 Task: Find the contact with the home phone number '9899344968' in the contacts list.
Action: Mouse moved to (4, 107)
Screenshot: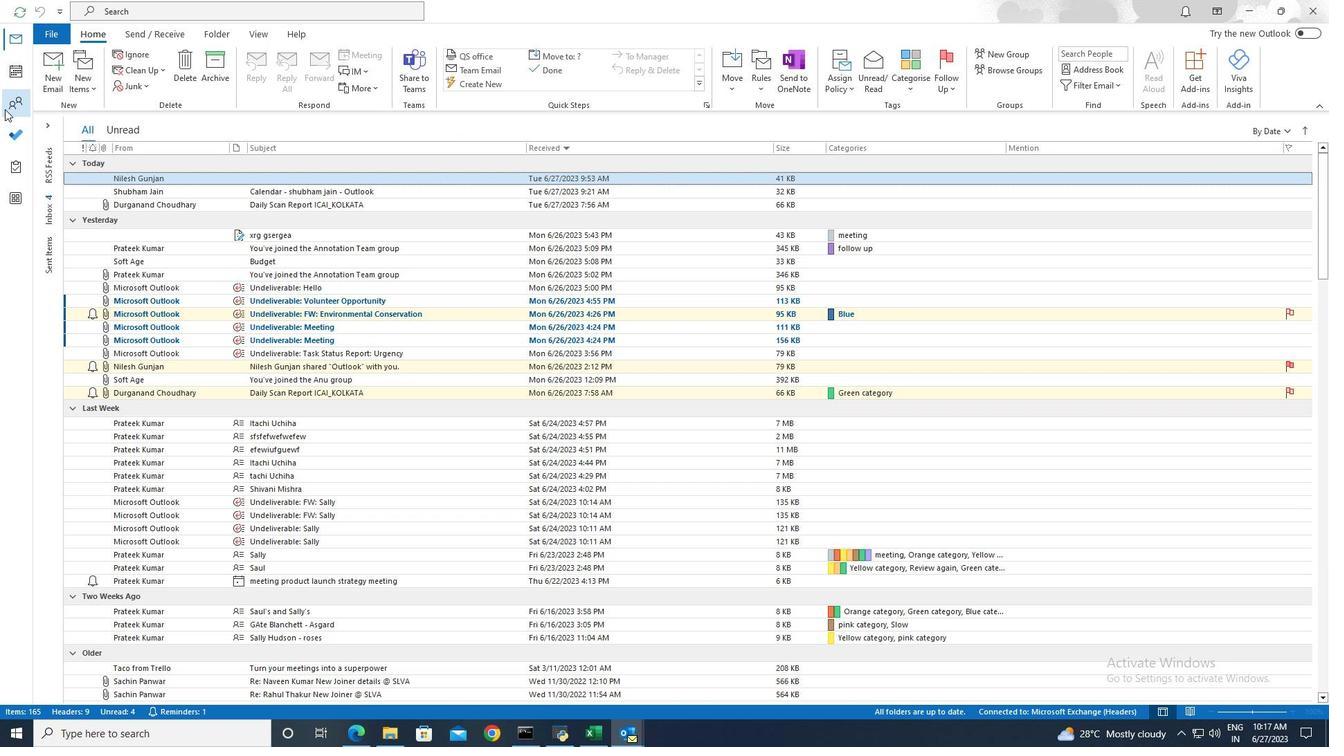 
Action: Mouse pressed left at (4, 107)
Screenshot: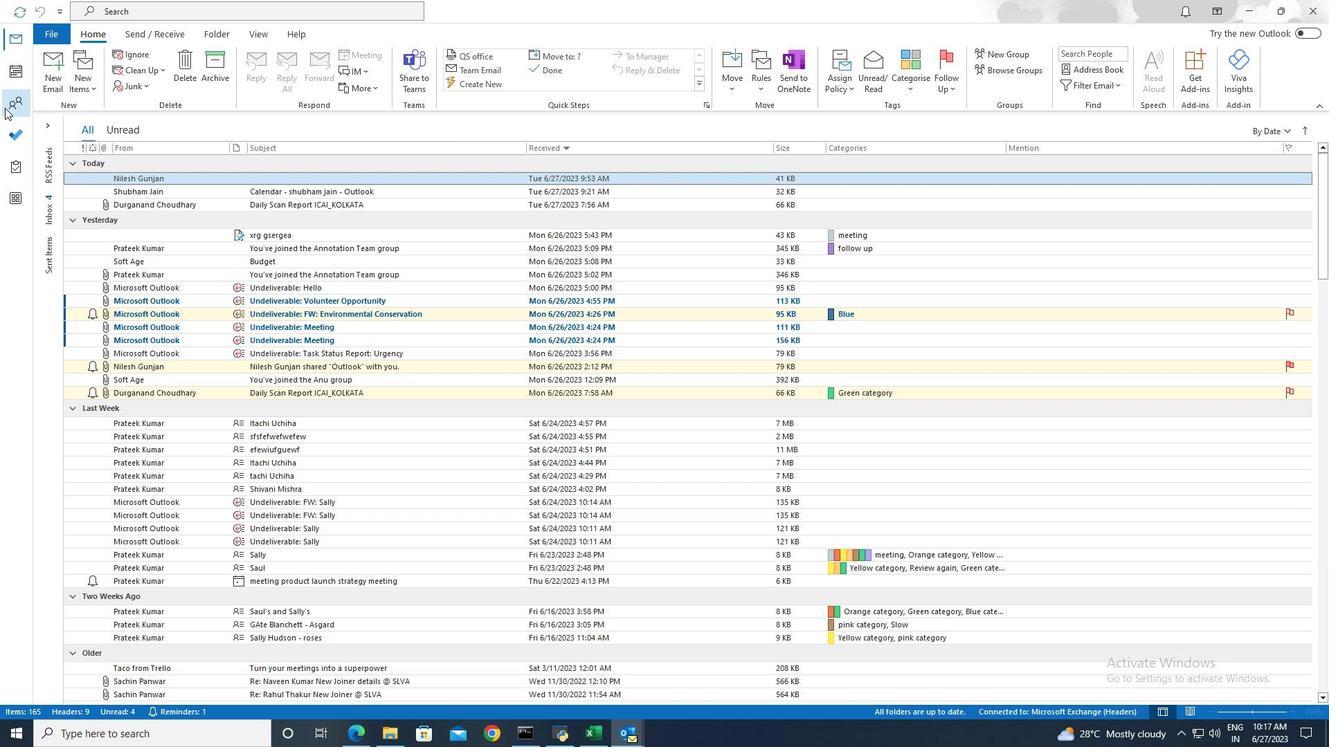 
Action: Mouse moved to (306, 8)
Screenshot: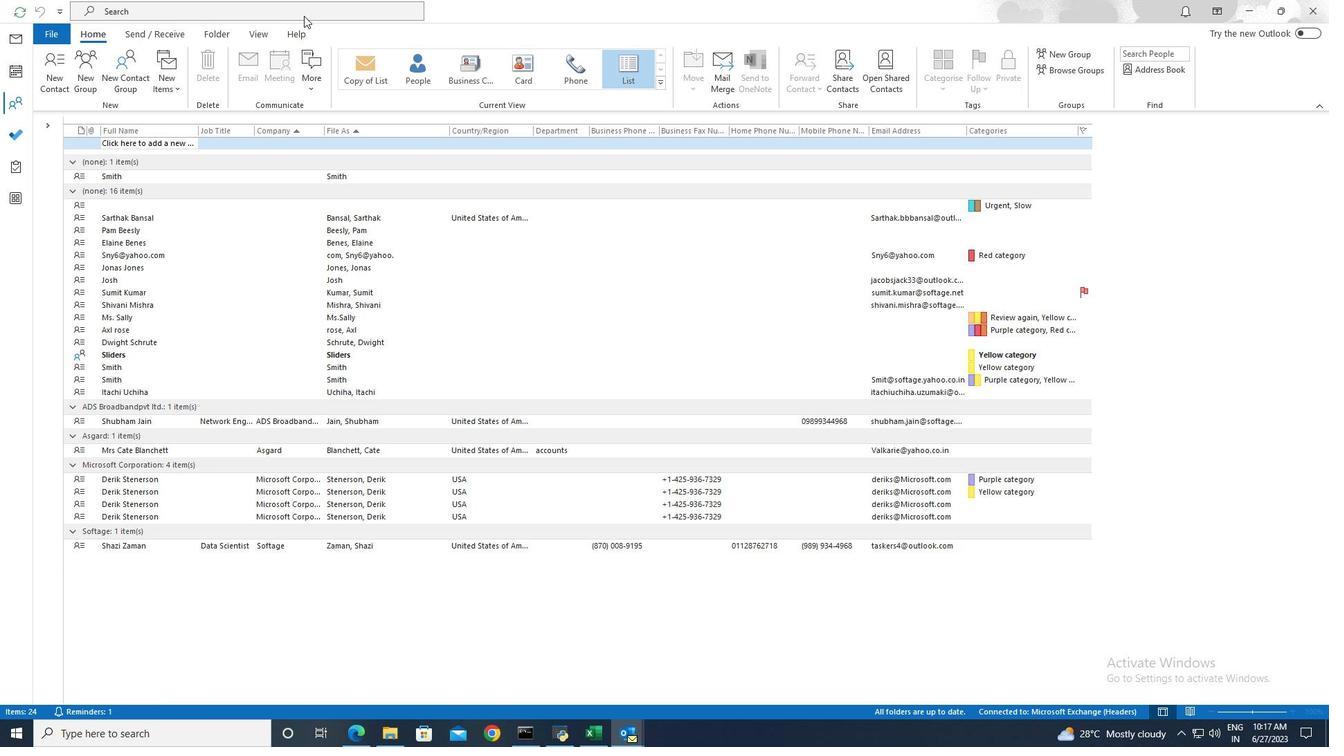 
Action: Mouse pressed left at (306, 8)
Screenshot: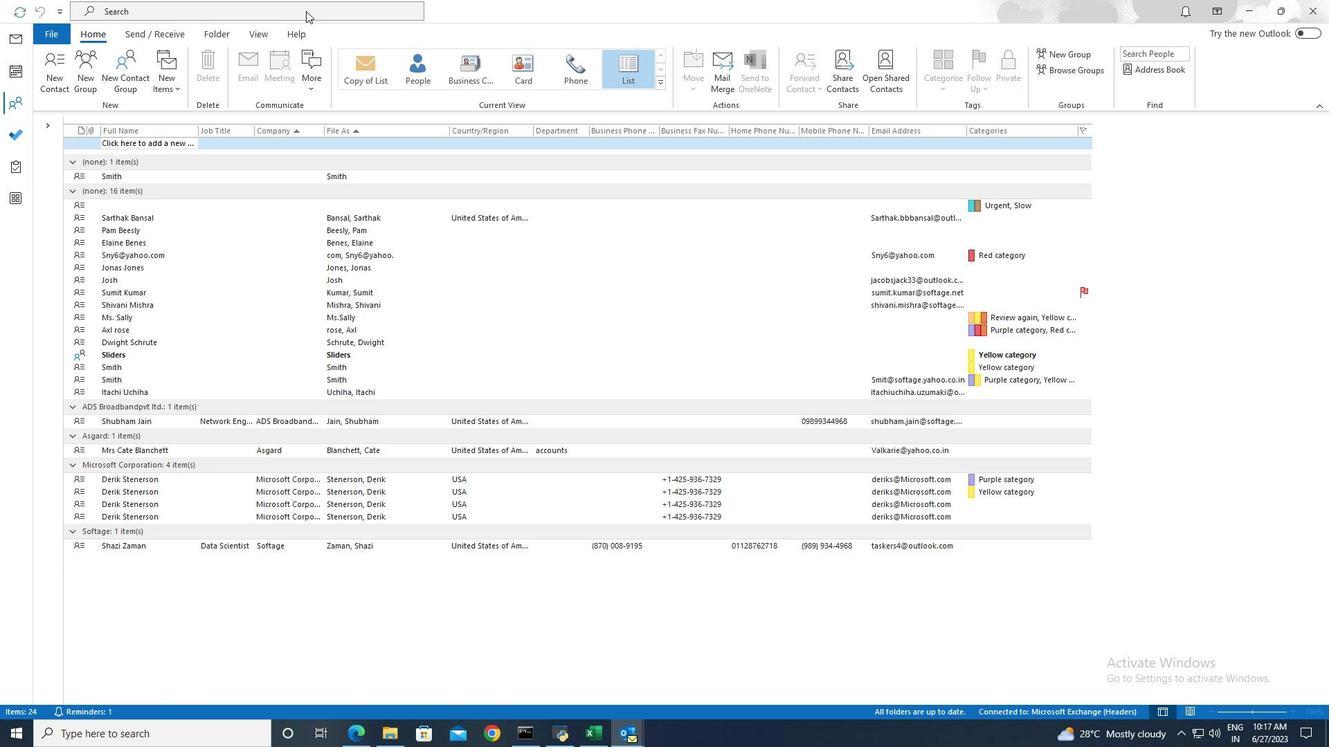 
Action: Mouse moved to (480, 8)
Screenshot: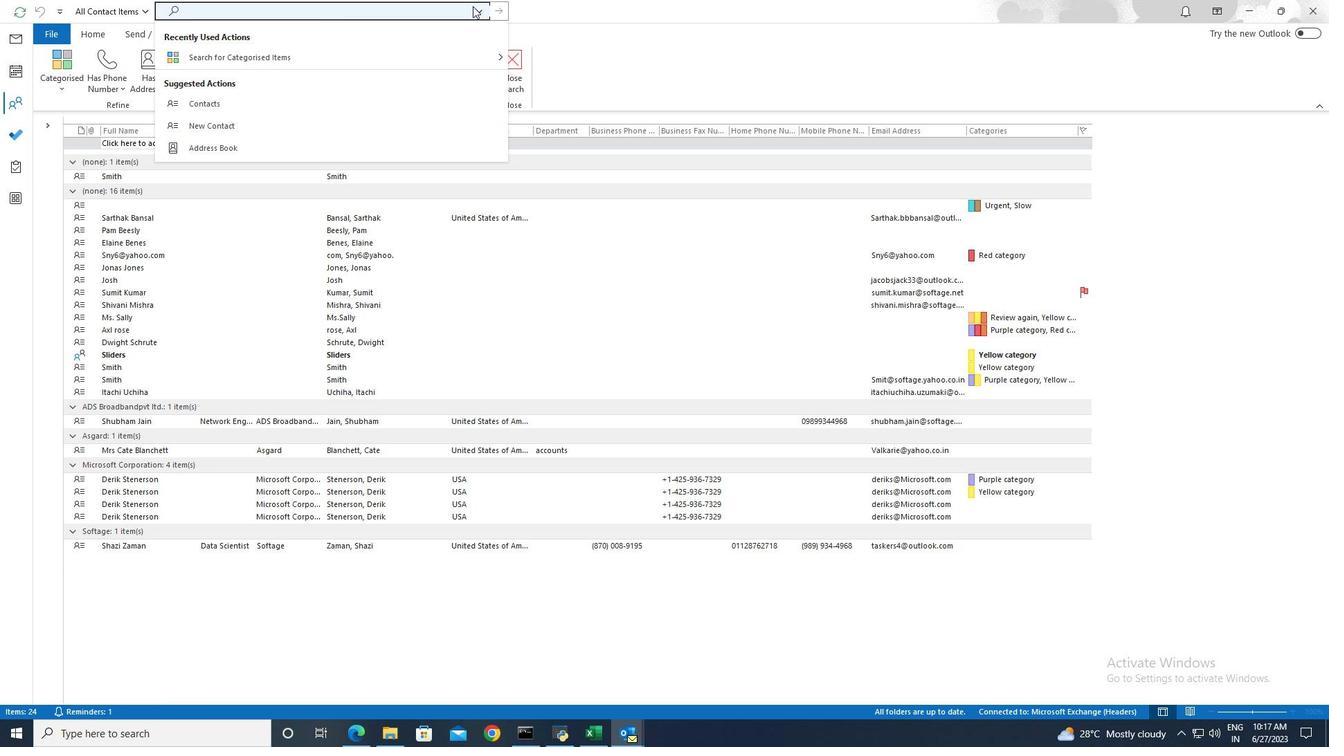 
Action: Mouse pressed left at (480, 8)
Screenshot: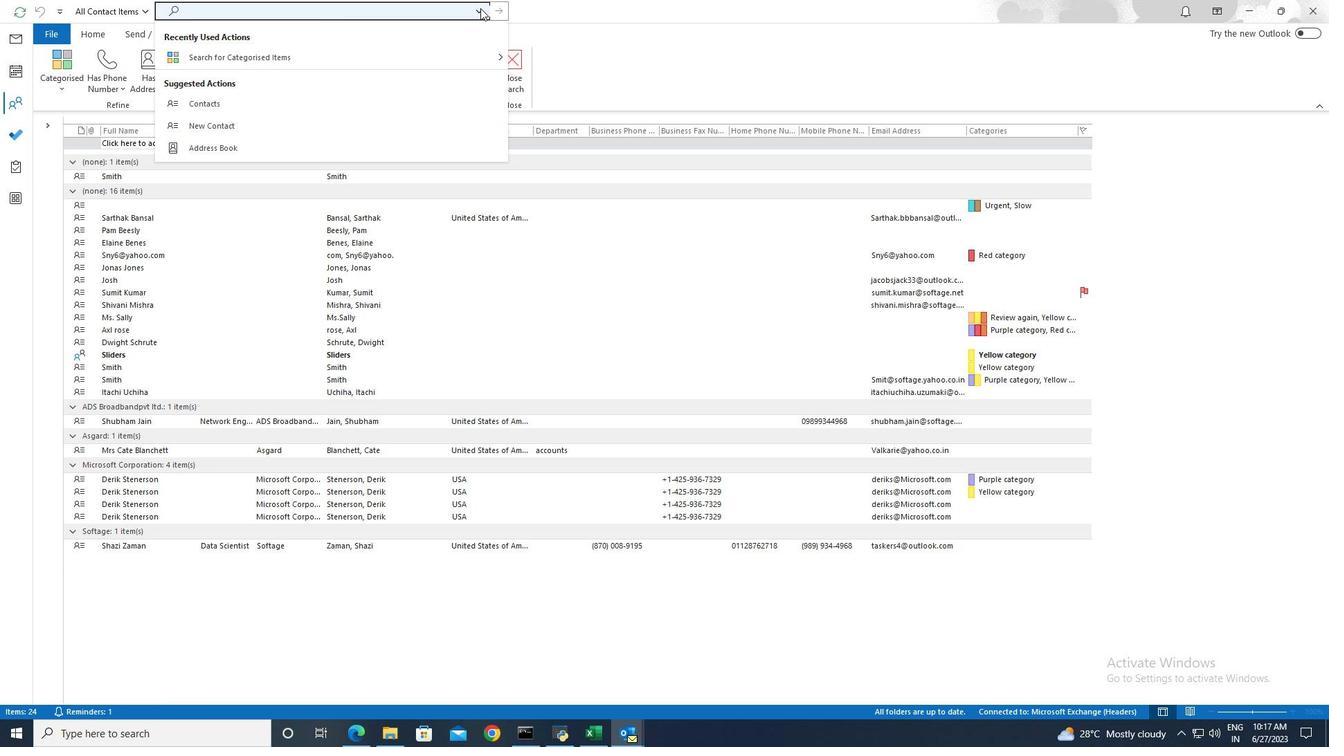 
Action: Mouse moved to (226, 273)
Screenshot: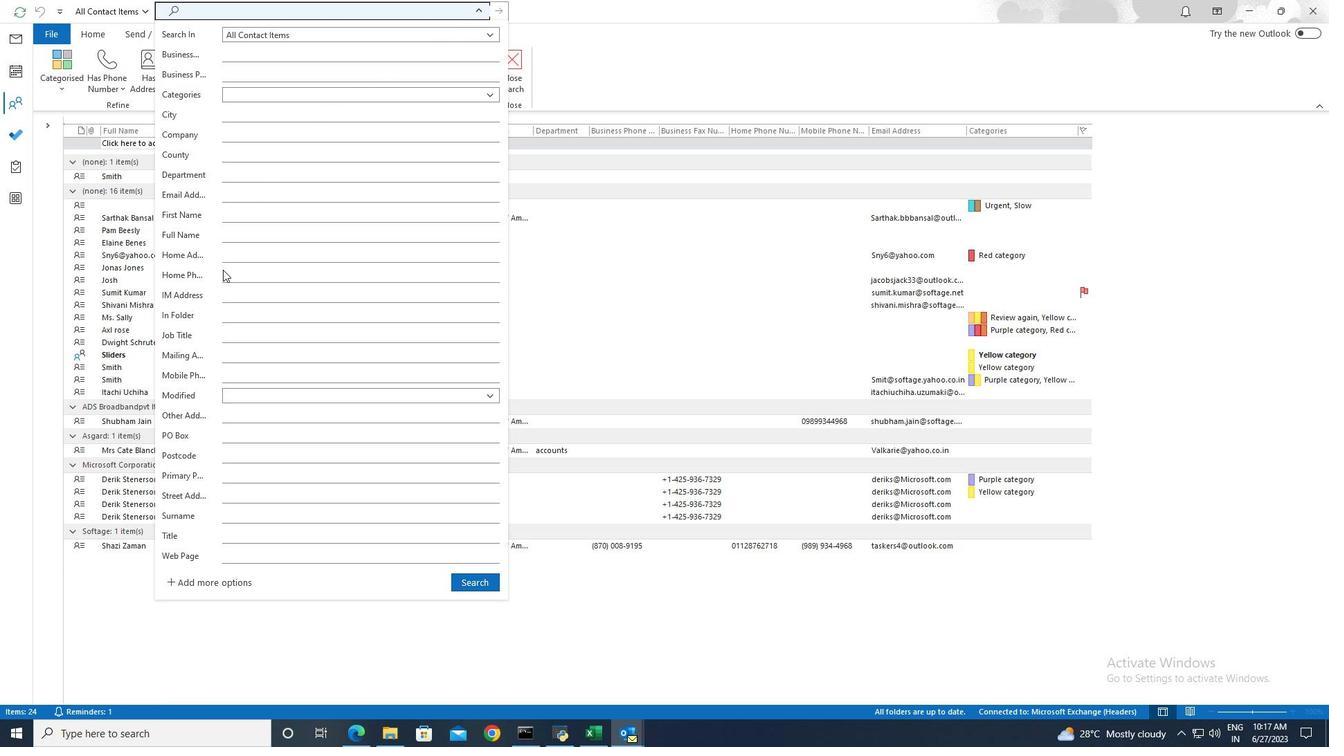 
Action: Mouse pressed left at (226, 273)
Screenshot: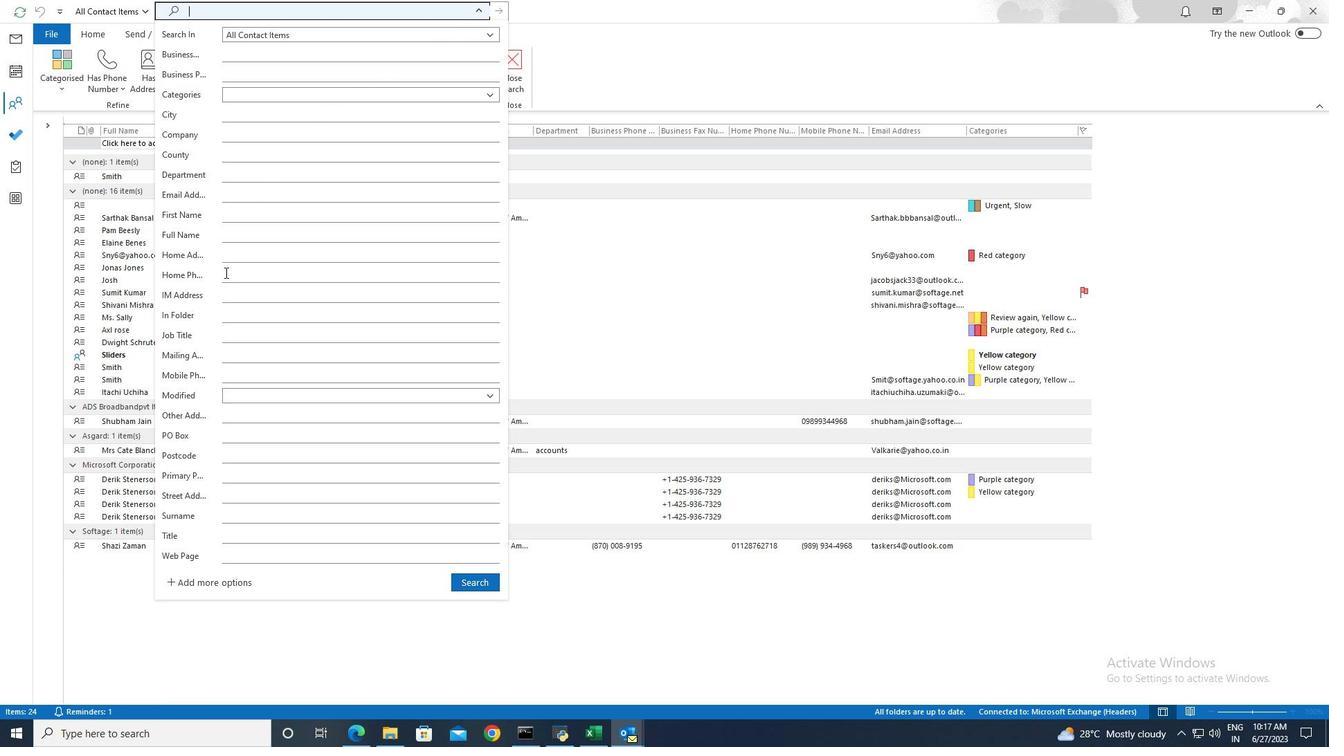 
Action: Key pressed 9899344968
Screenshot: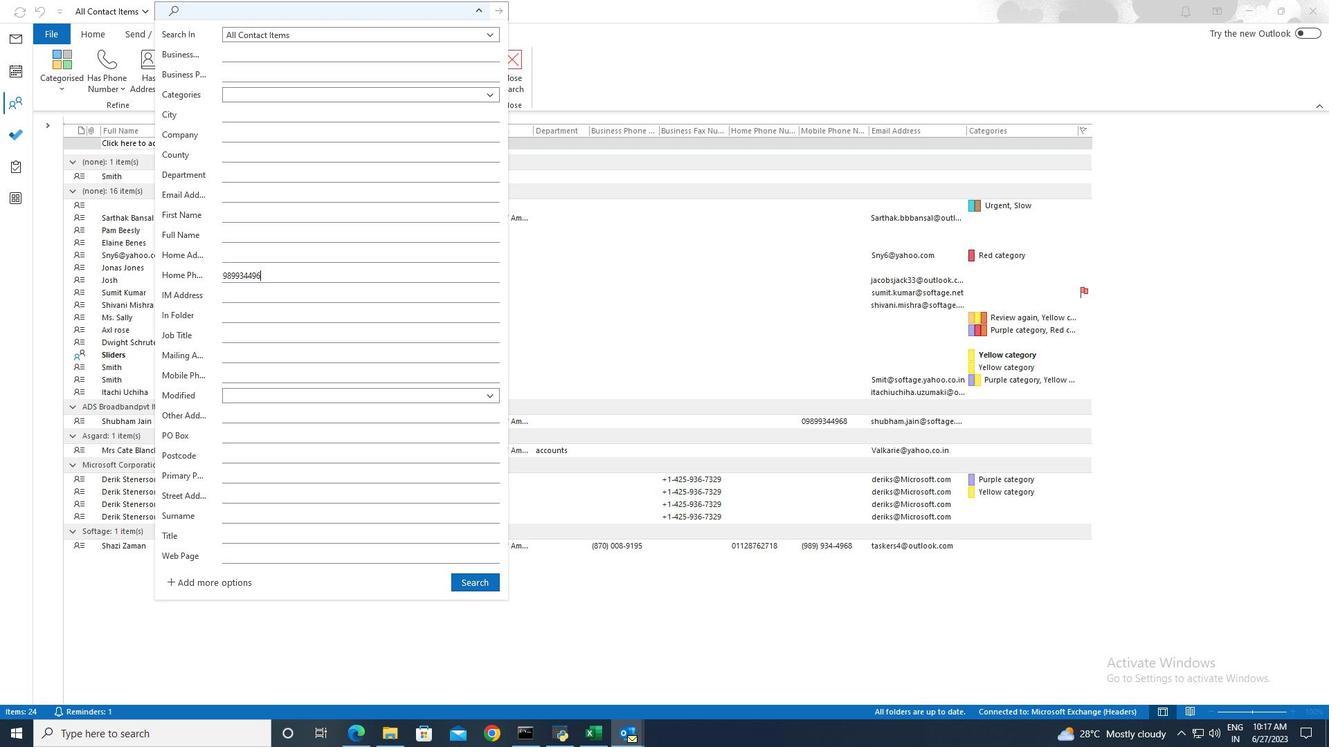 
Action: Mouse moved to (461, 582)
Screenshot: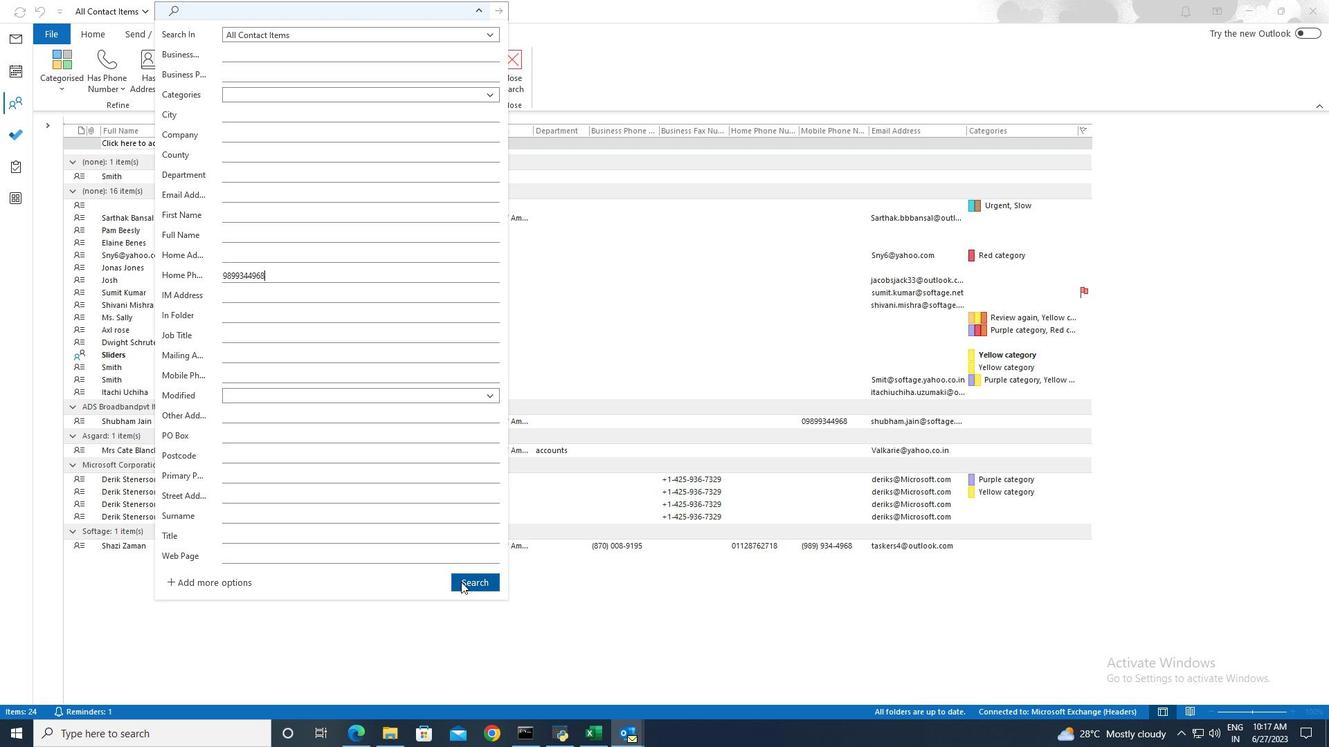 
Action: Mouse pressed left at (461, 582)
Screenshot: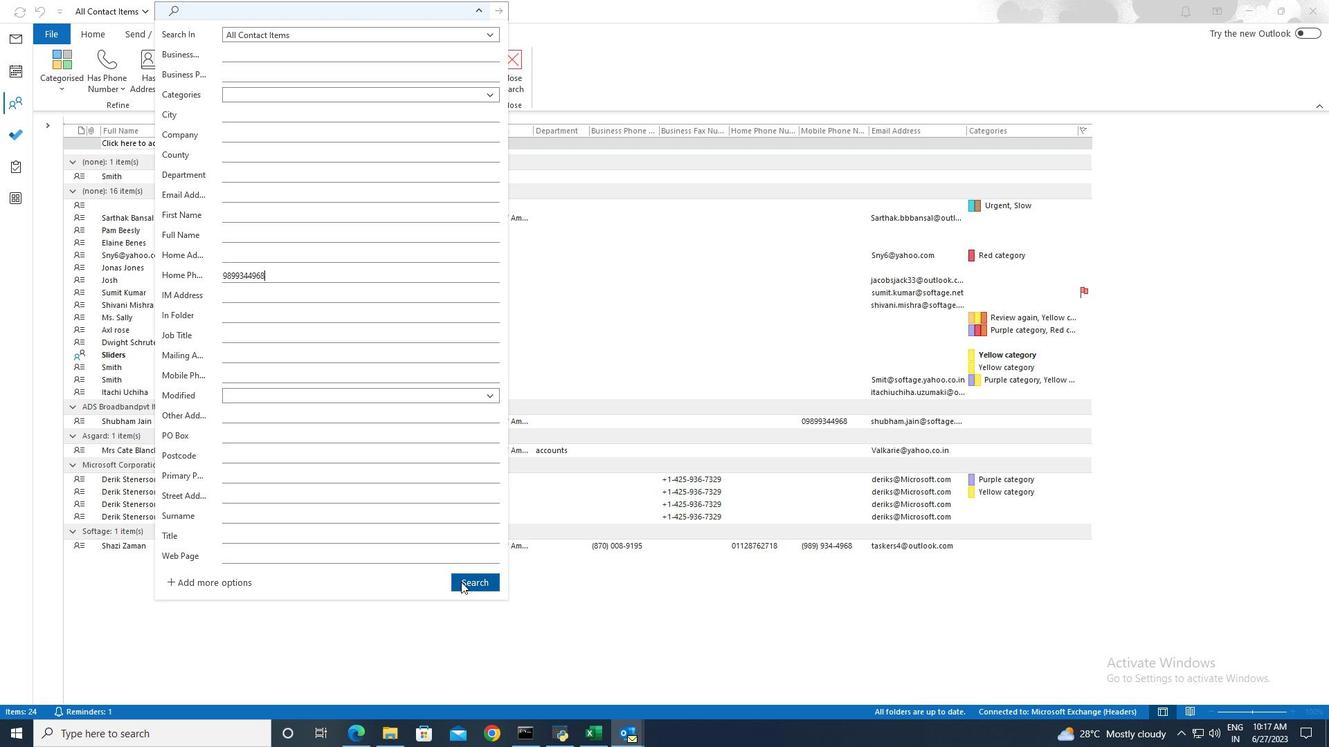 
